 Task: Create a rule from the Recommended list, Task Added to this Project -> add SubTasks in the project AgileHorizon with SubTasks Gather and Analyse Requirements , Design and Implement Solution , System Test and UAT , Release to Production / Go Live
Action: Mouse moved to (104, 484)
Screenshot: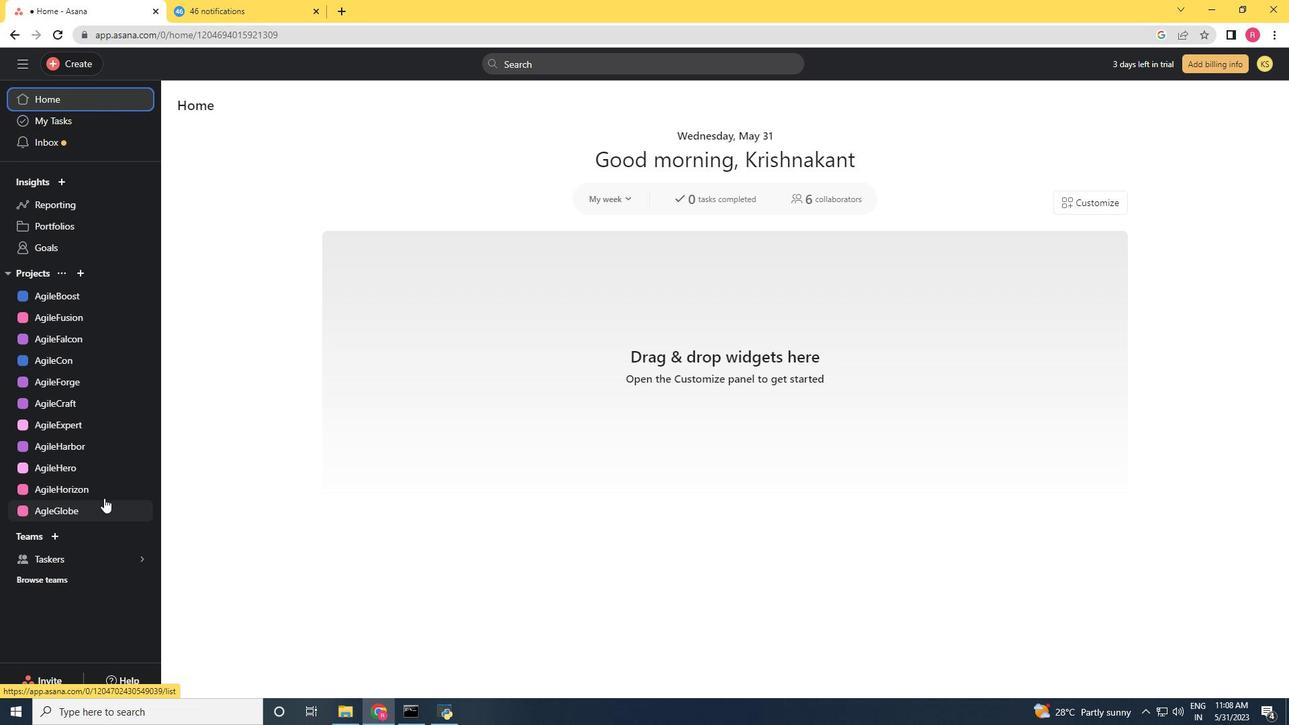 
Action: Mouse pressed left at (104, 484)
Screenshot: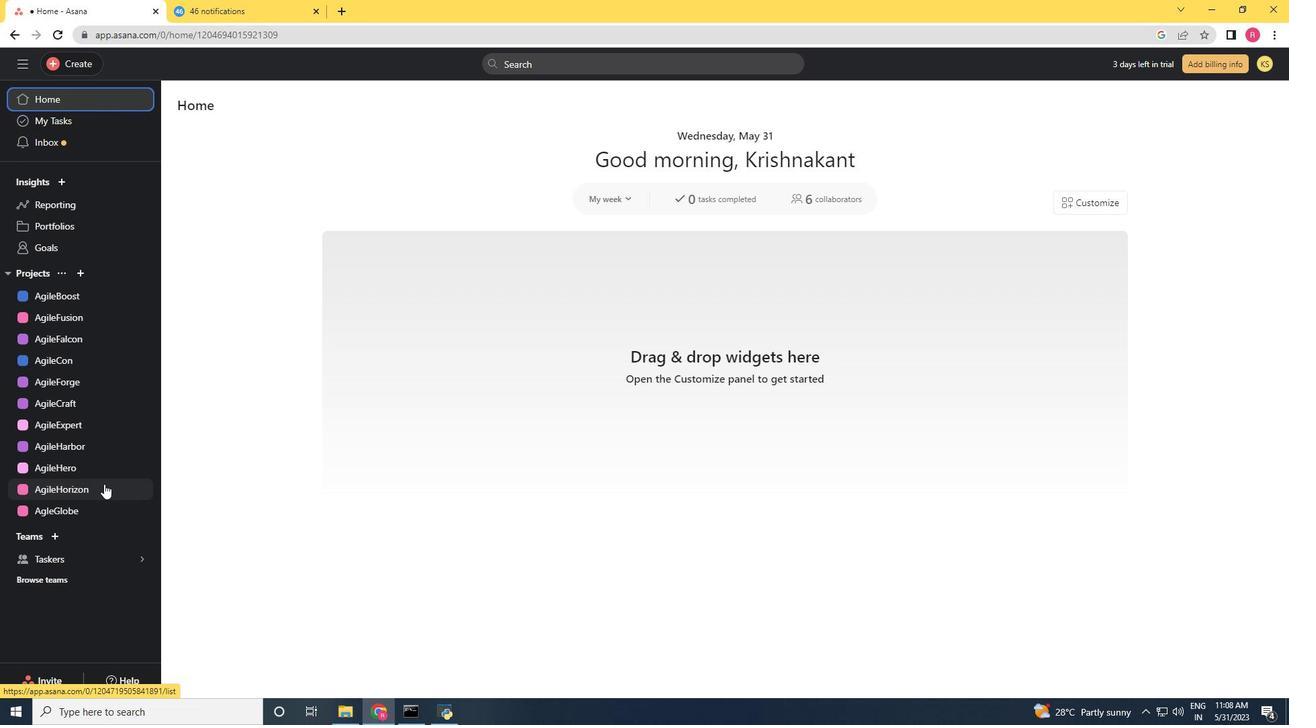 
Action: Mouse moved to (1239, 116)
Screenshot: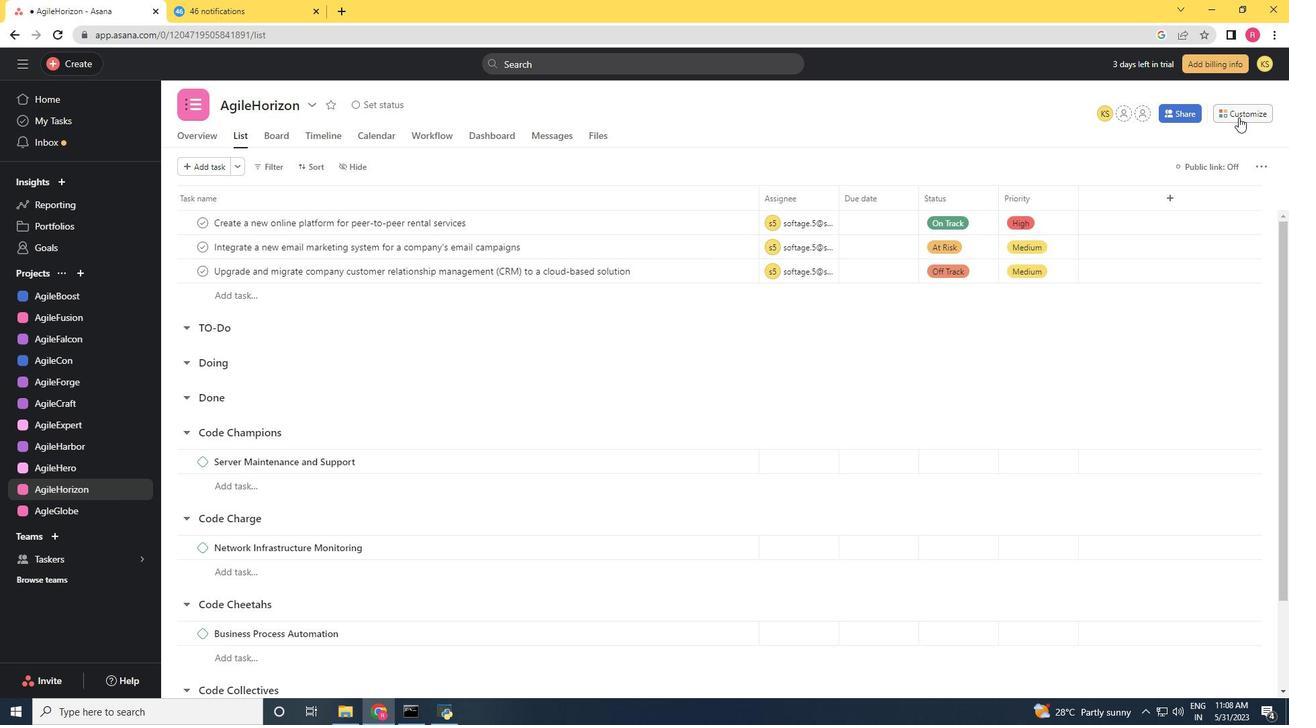 
Action: Mouse pressed left at (1239, 116)
Screenshot: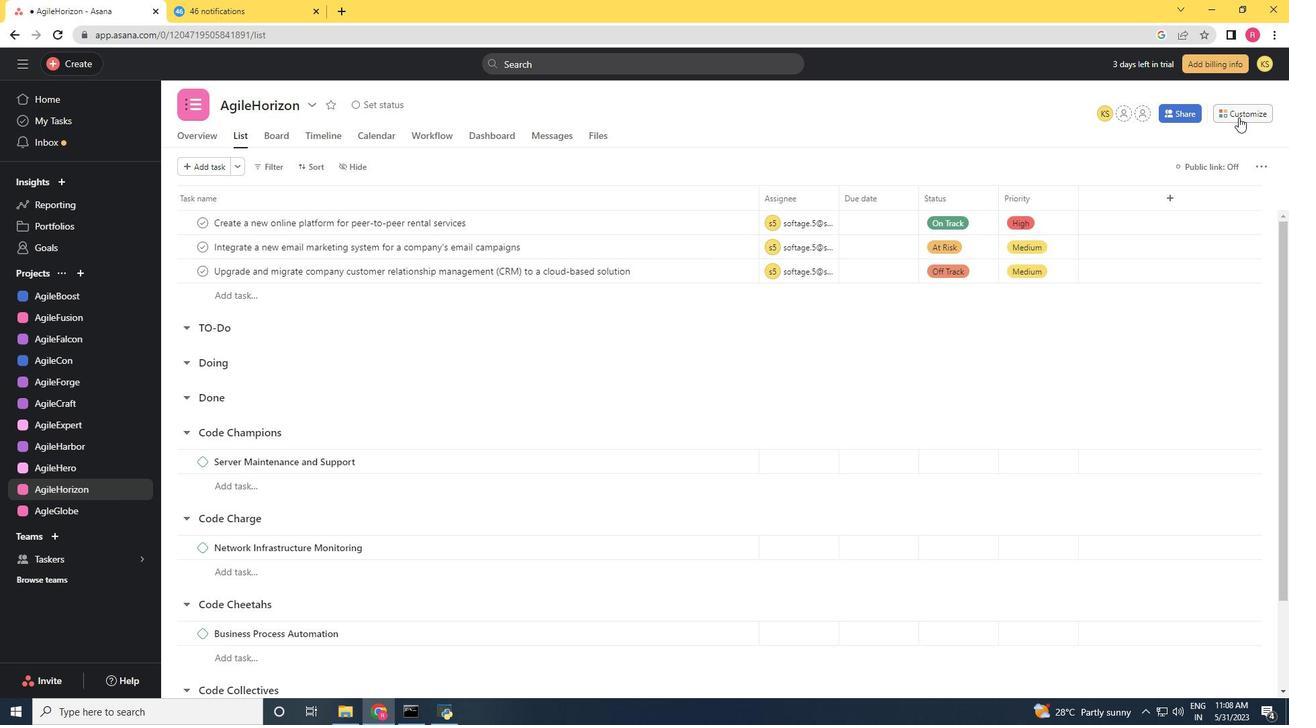 
Action: Mouse moved to (1011, 295)
Screenshot: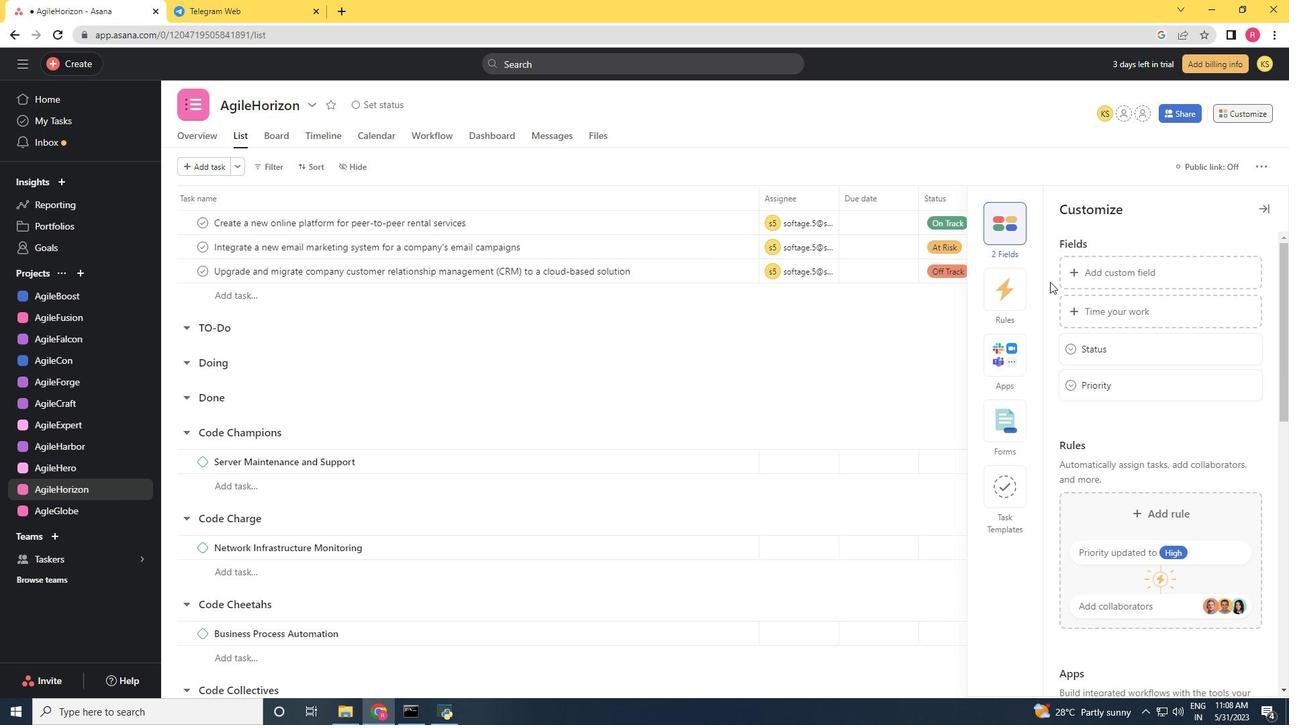 
Action: Mouse pressed left at (1011, 295)
Screenshot: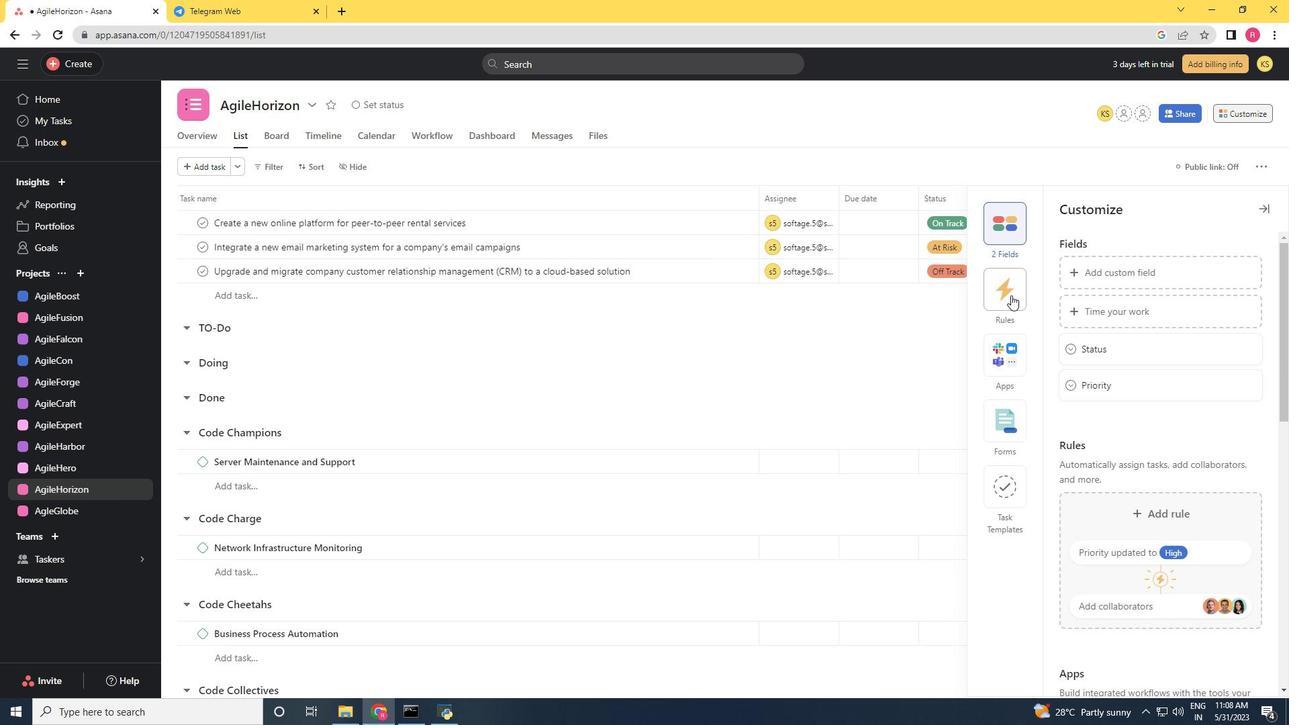 
Action: Mouse moved to (1150, 306)
Screenshot: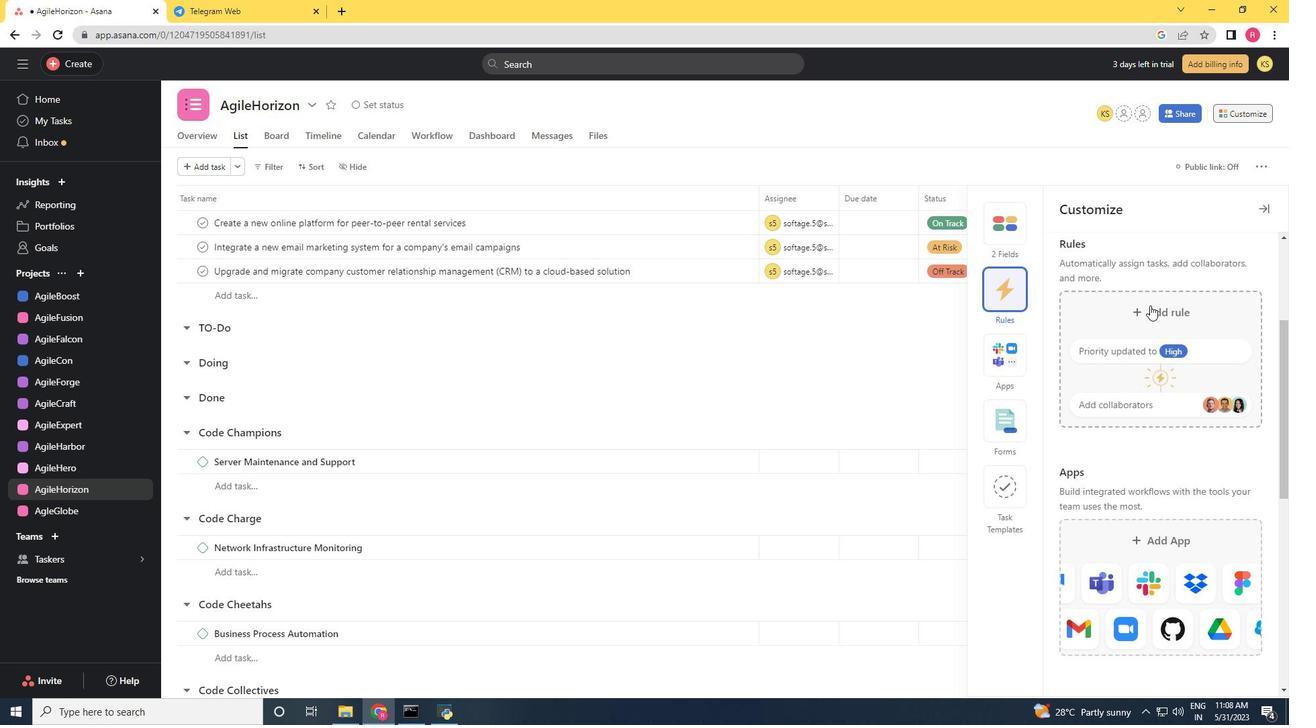 
Action: Mouse pressed left at (1150, 306)
Screenshot: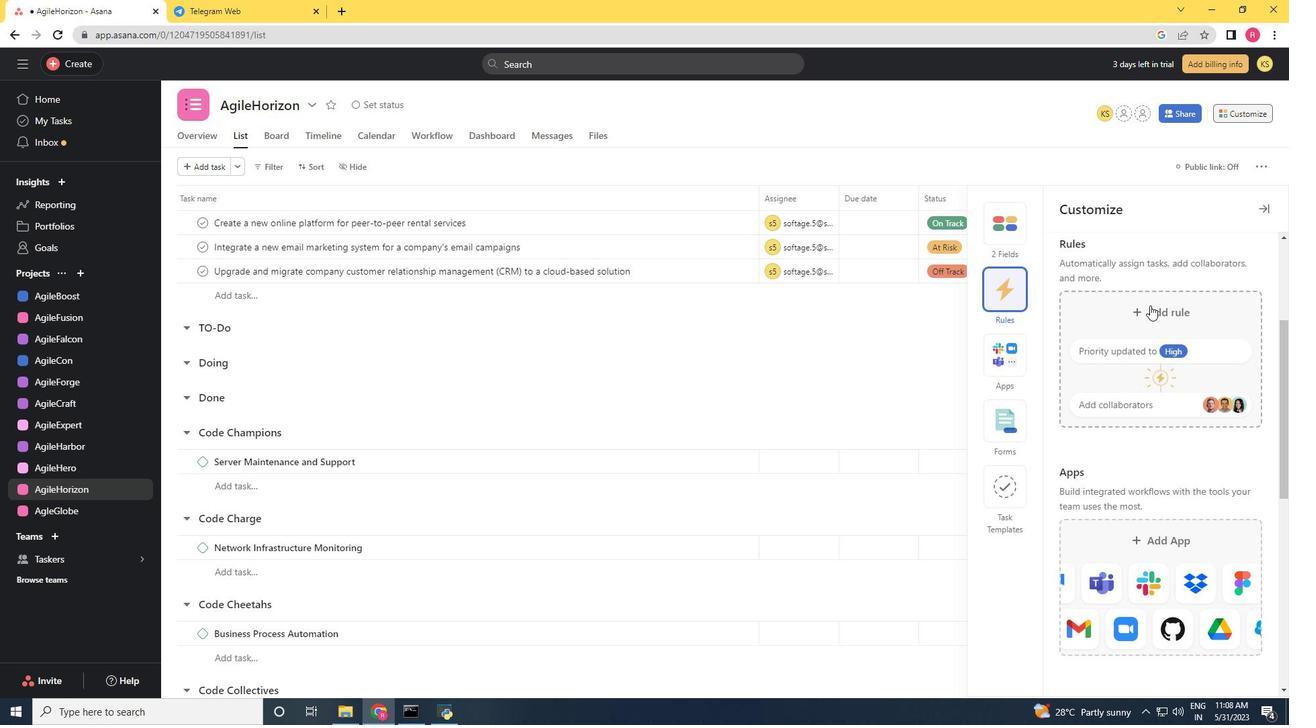 
Action: Mouse moved to (875, 210)
Screenshot: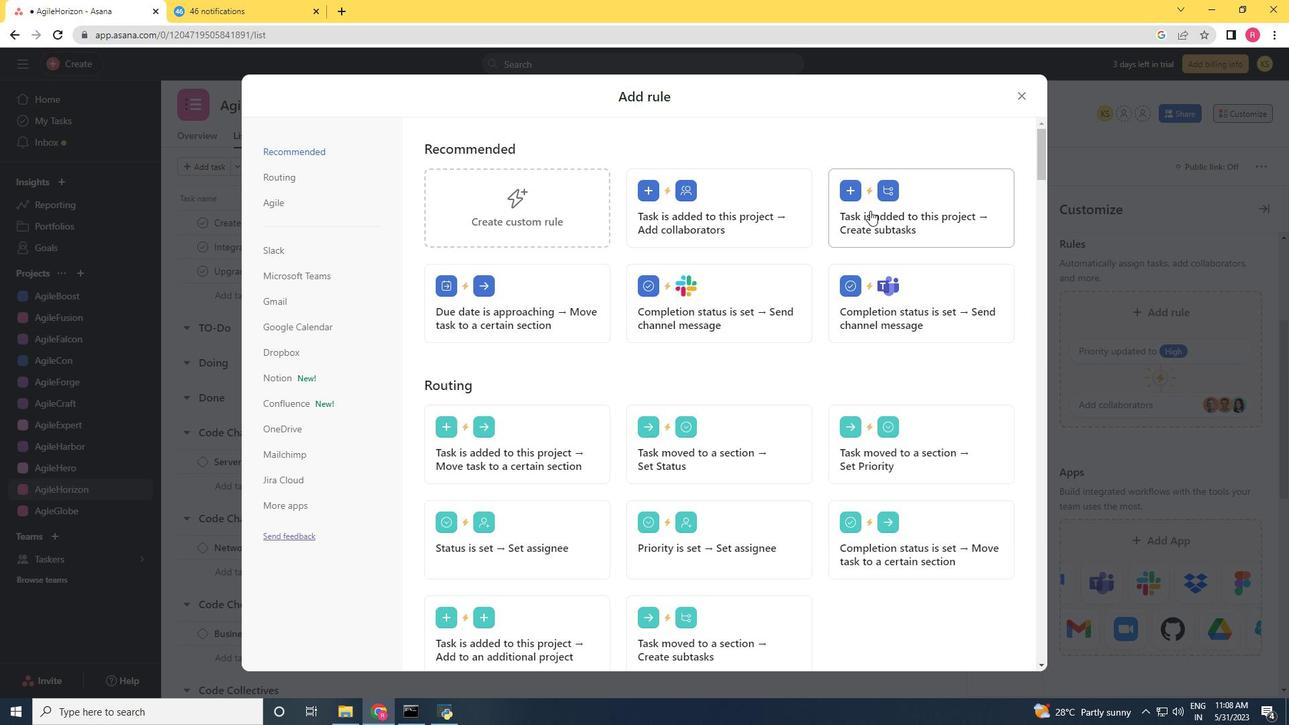 
Action: Mouse pressed left at (875, 210)
Screenshot: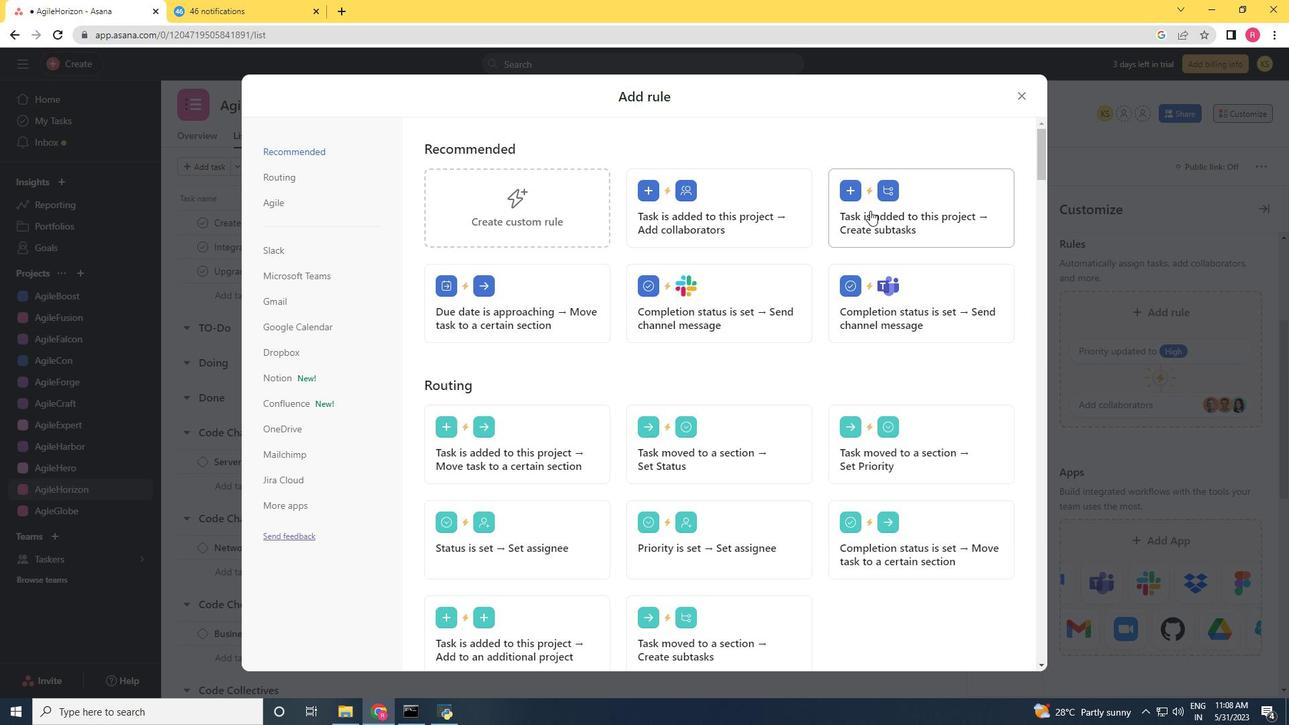 
Action: Key pressed <Key.shift>D<Key.backspace><Key.shift>Gather<Key.space>and<Key.space><Key.shift><Key.shift><Key.shift><Key.shift><Key.shift><Key.shift>Analyse<Key.space><Key.shift>Requirements
Screenshot: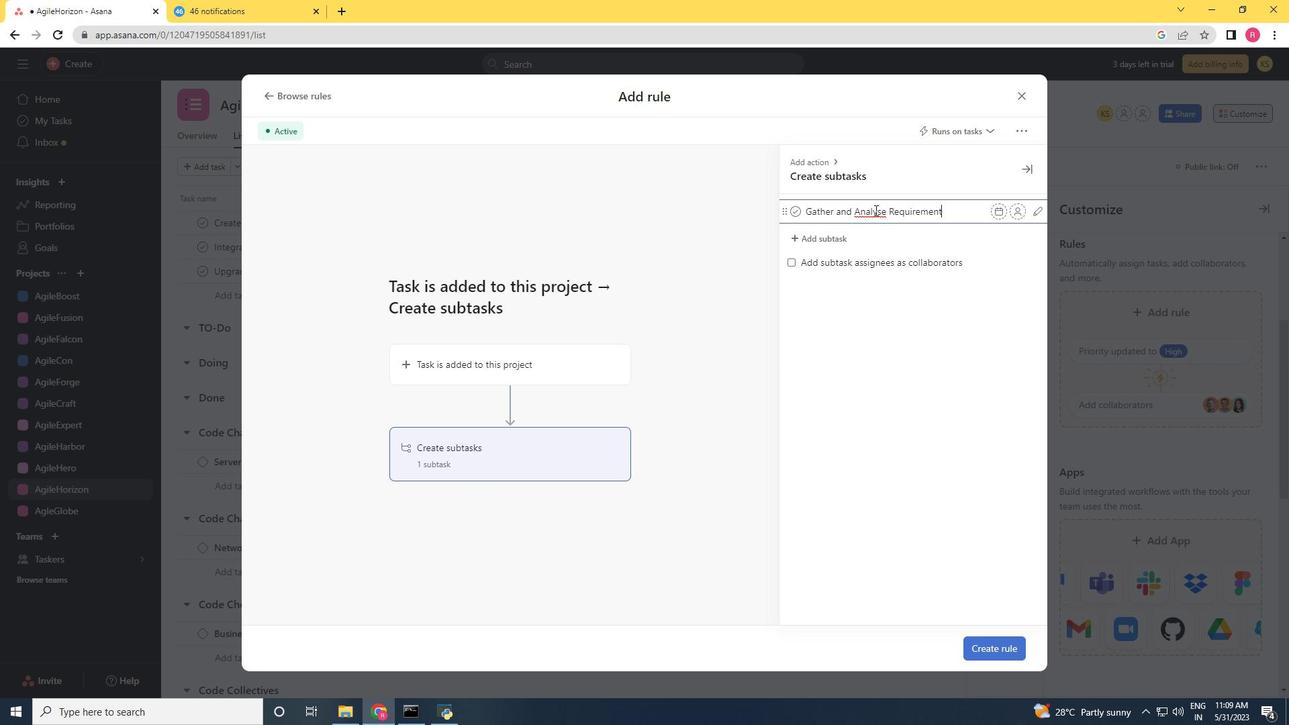 
Action: Mouse moved to (871, 239)
Screenshot: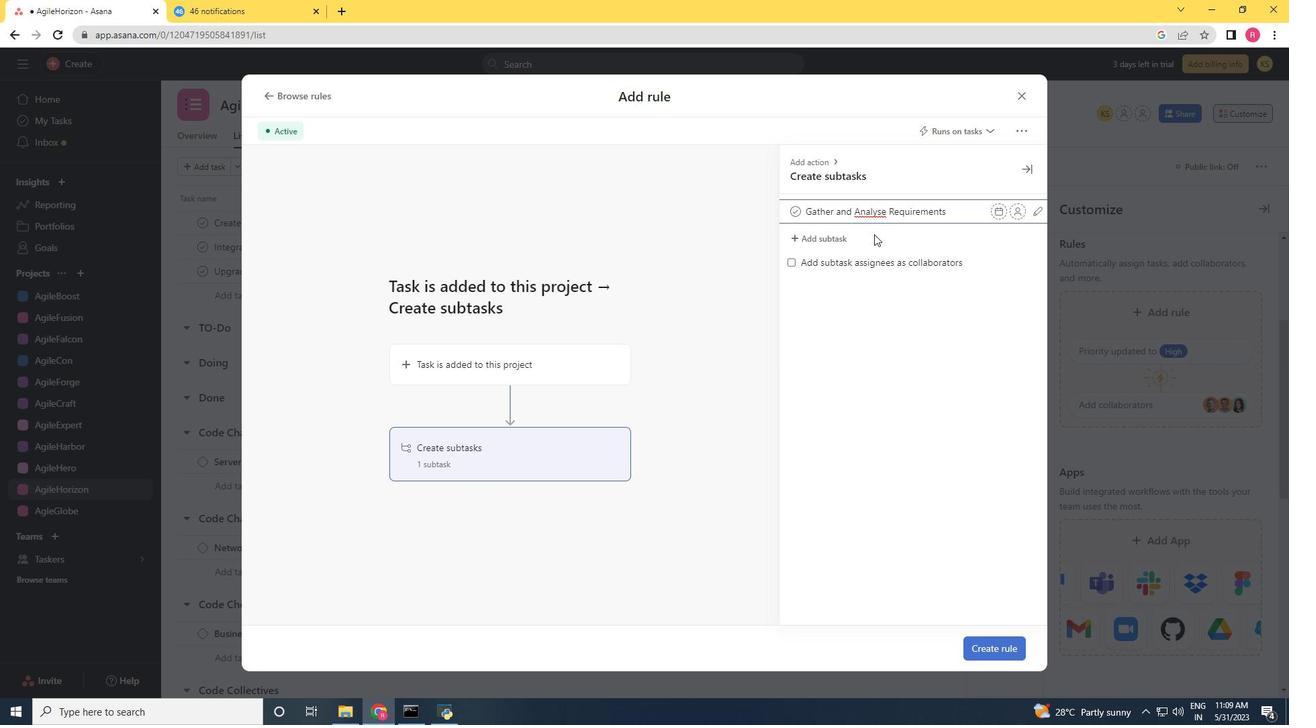 
Action: Mouse pressed left at (871, 239)
Screenshot: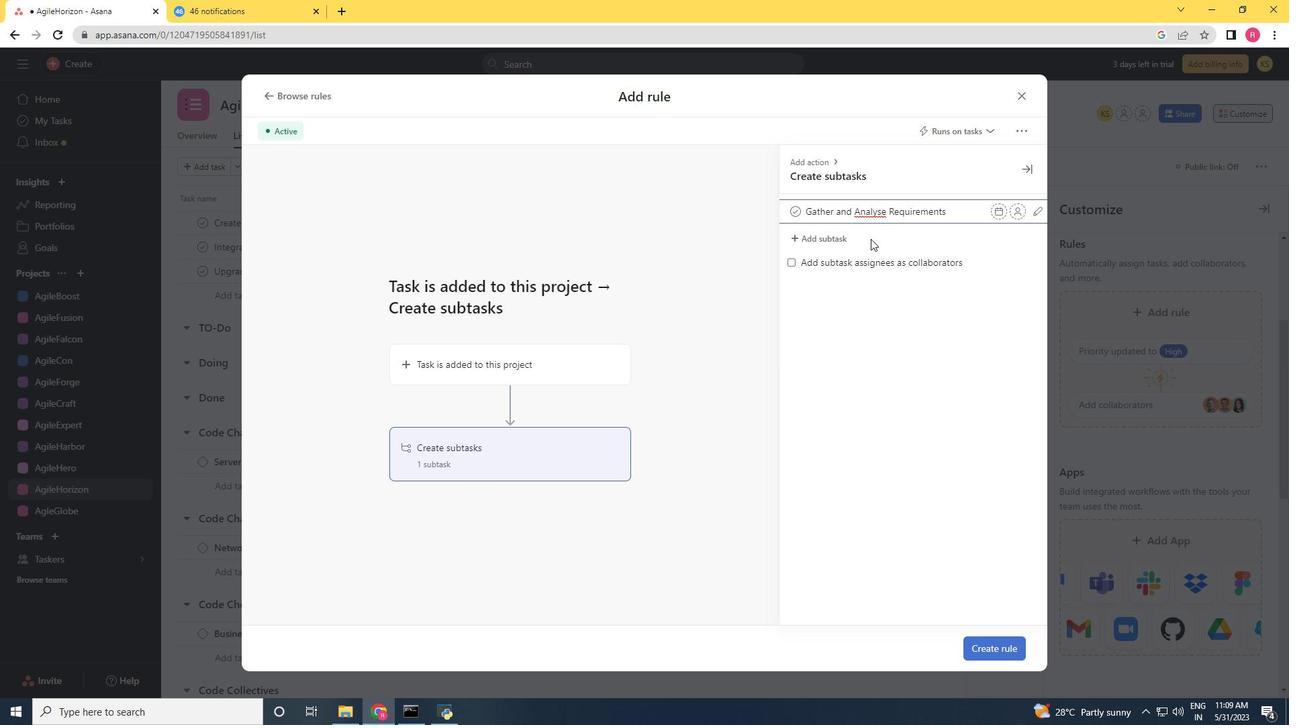 
Action: Mouse moved to (823, 239)
Screenshot: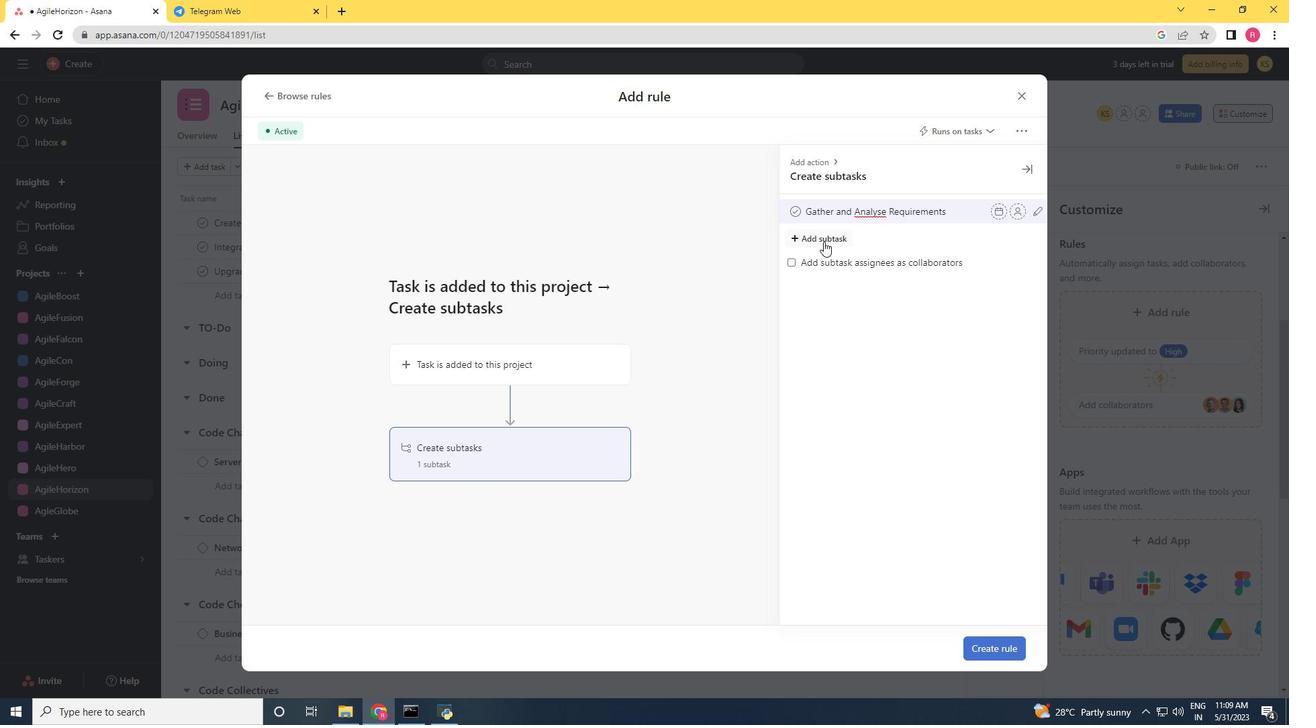 
Action: Mouse pressed left at (823, 239)
Screenshot: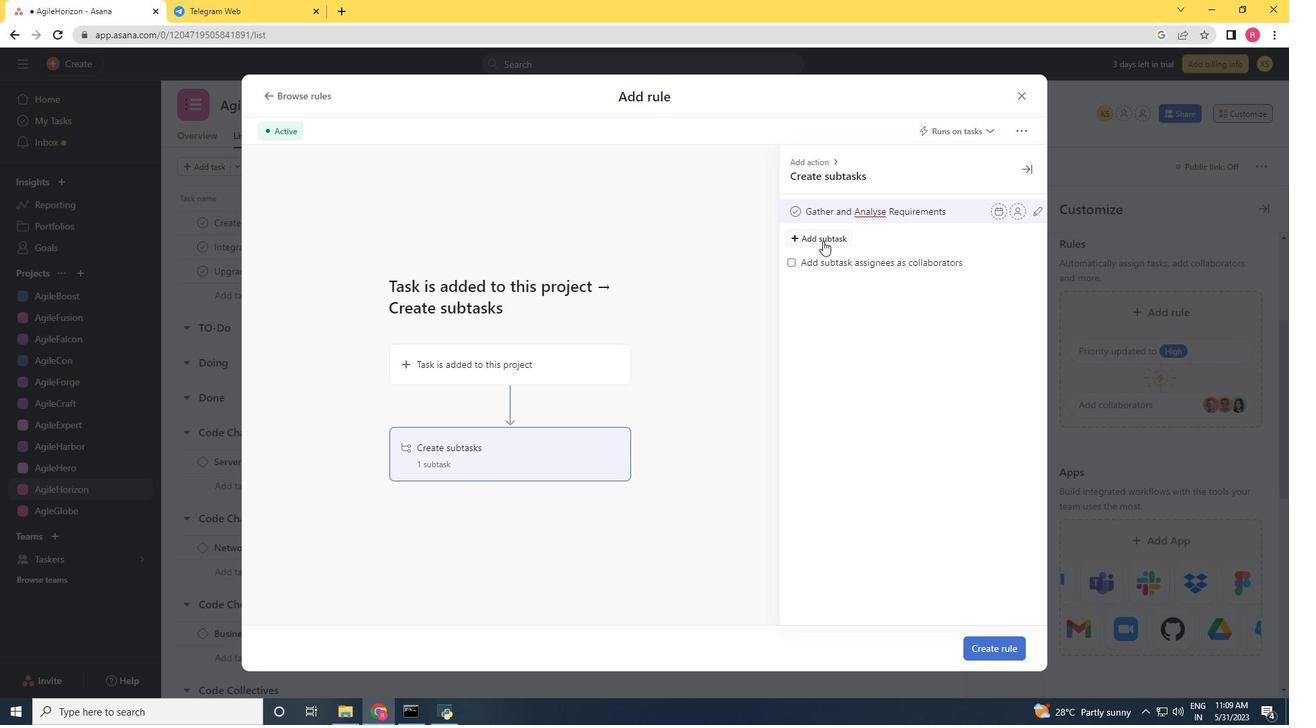 
Action: Key pressed <Key.shift>Design<Key.space>and<Key.space><Key.shift>Implement<Key.space><Key.shift>Solution
Screenshot: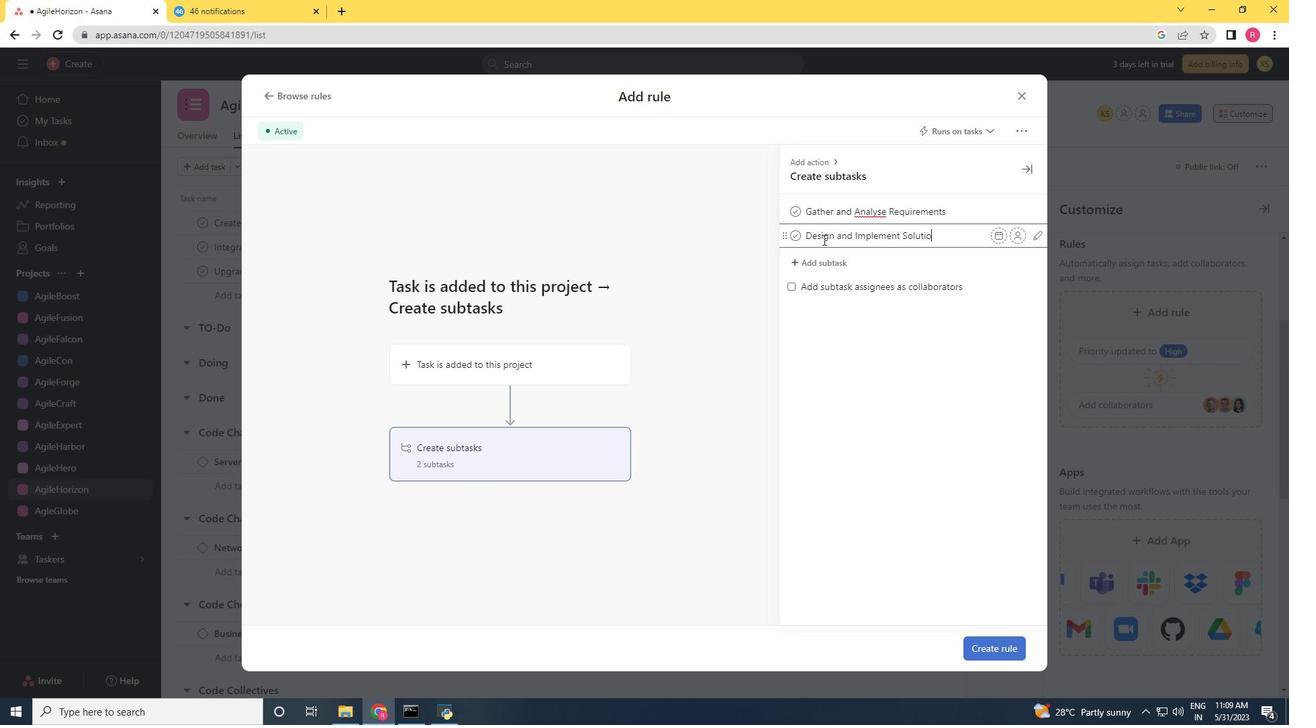 
Action: Mouse moved to (811, 265)
Screenshot: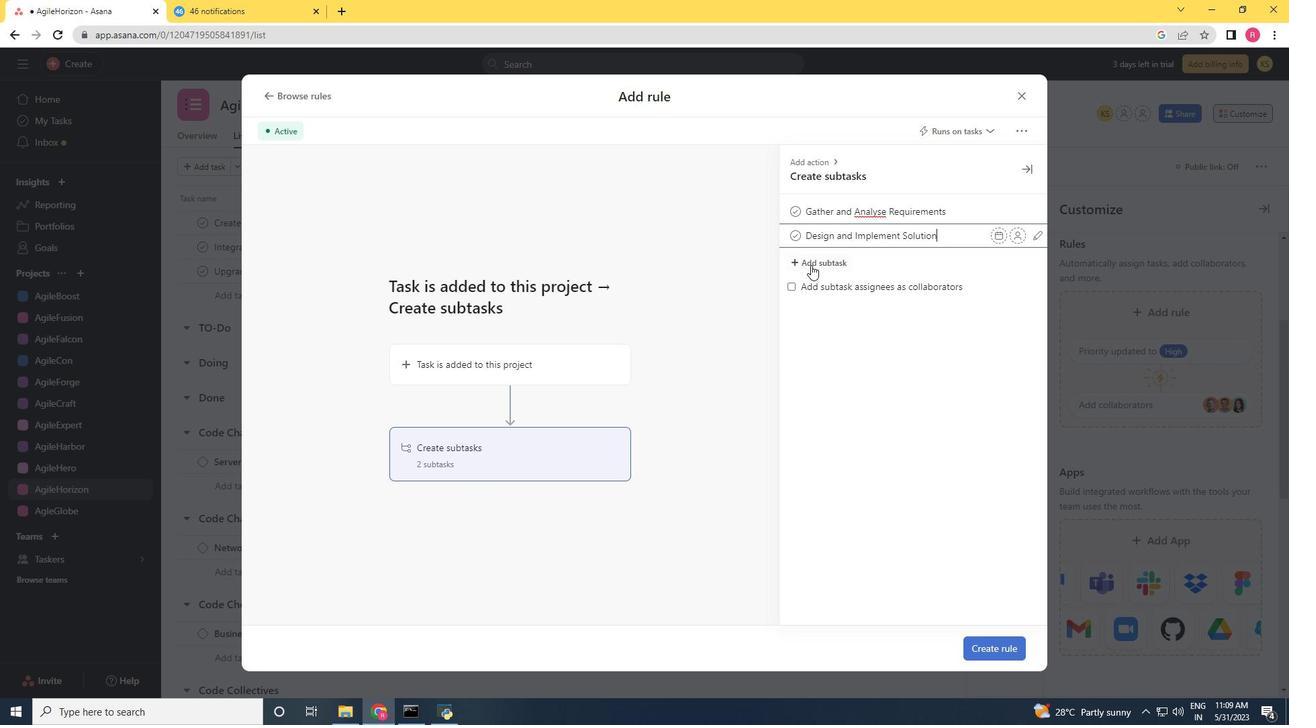 
Action: Mouse pressed left at (811, 265)
Screenshot: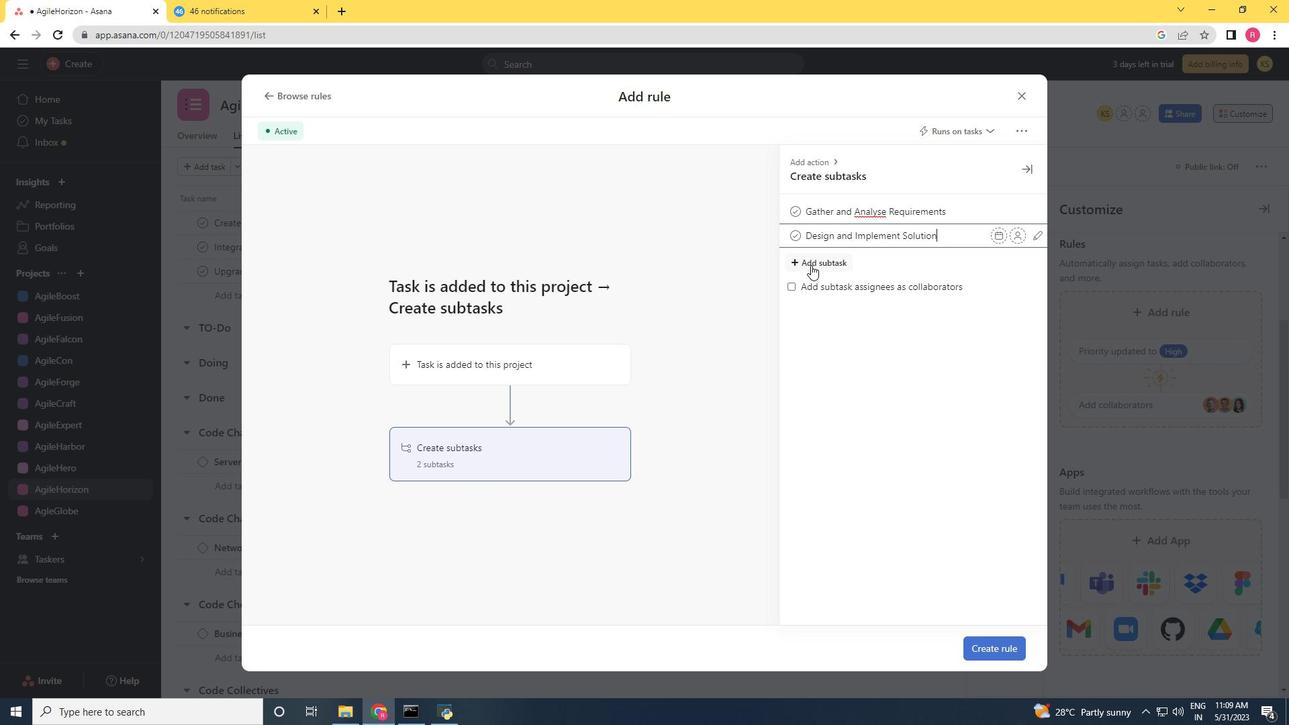 
Action: Key pressed <Key.shift>System<Key.space><Key.shift>Test<Key.space><Key.shift><Key.shift><Key.shift><Key.shift><Key.shift><Key.shift><Key.shift><Key.shift><Key.shift><Key.shift>AN<Key.backspace><Key.backspace>and<Key.space><Key.shift>UAT<Key.space>
Screenshot: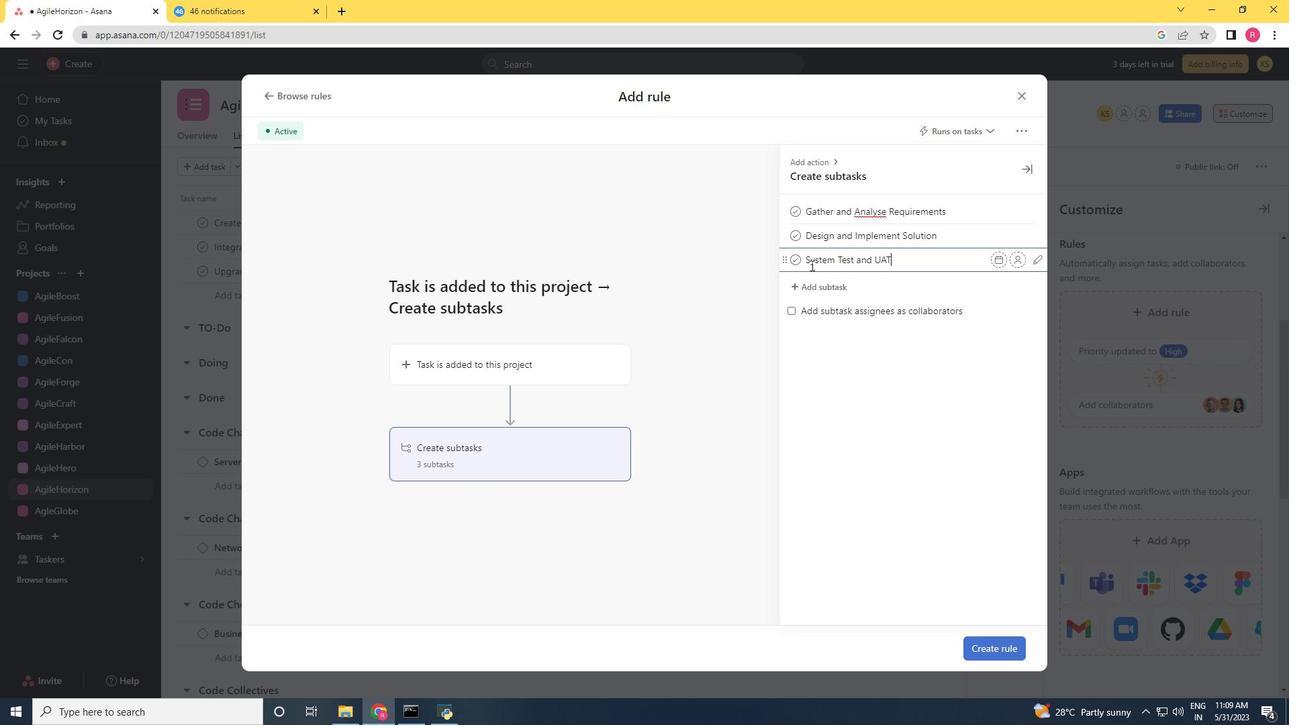 
Action: Mouse moved to (814, 289)
Screenshot: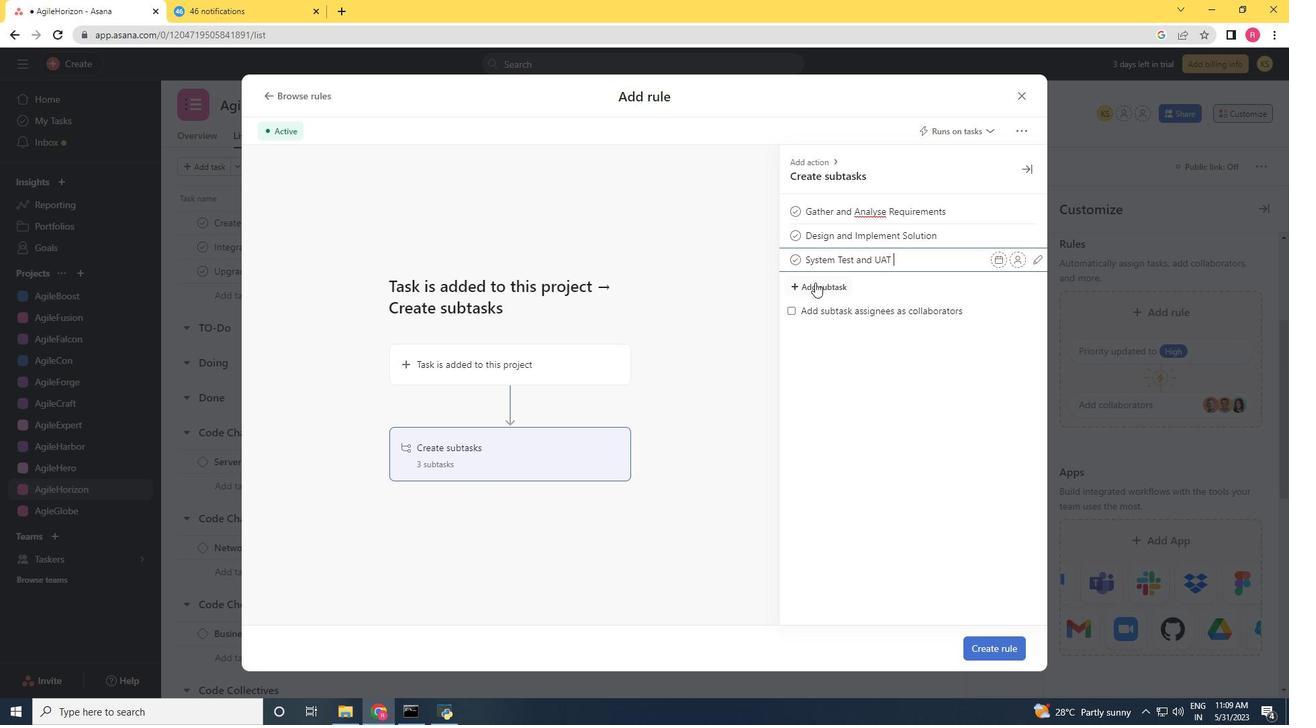 
Action: Mouse pressed left at (814, 289)
Screenshot: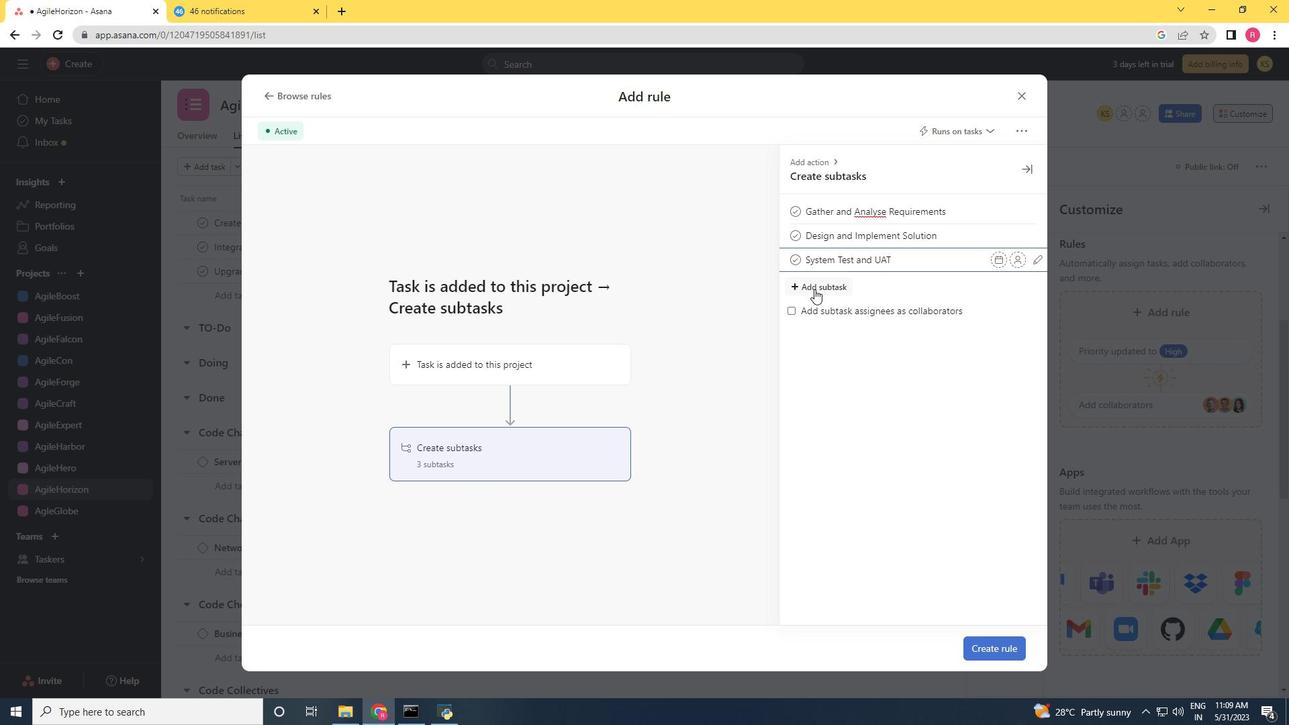 
Action: Key pressed <Key.shift><Key.shift><Key.shift><Key.shift><Key.shift>Release<Key.space>ton<Key.backspace><Key.space><Key.shift>Produt<Key.backspace>ction<Key.space>/<Key.shift><Key.shift><Key.shift><Key.shift><Key.shift><Key.shift><Key.shift>Go<Key.left><Key.left><Key.space><Key.right><Key.right><Key.right><Key.space><Key.shift>Live<Key.space>
Screenshot: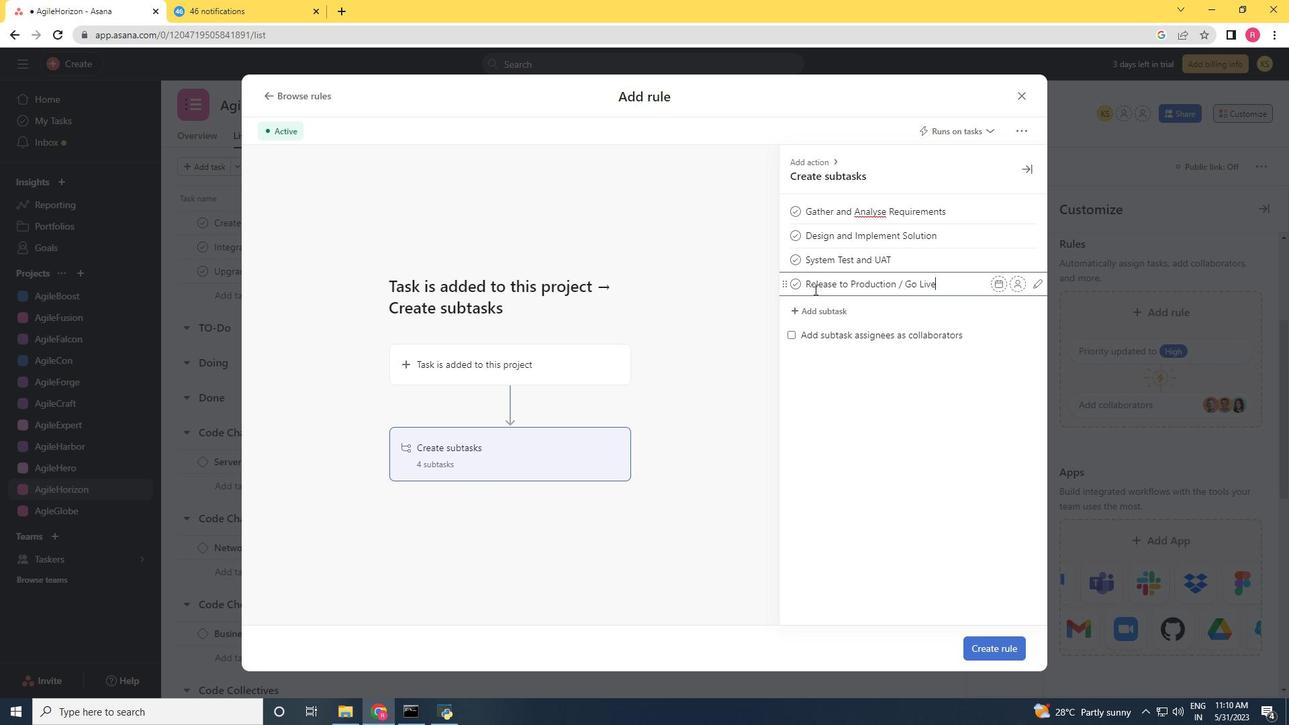 
Action: Mouse moved to (1003, 651)
Screenshot: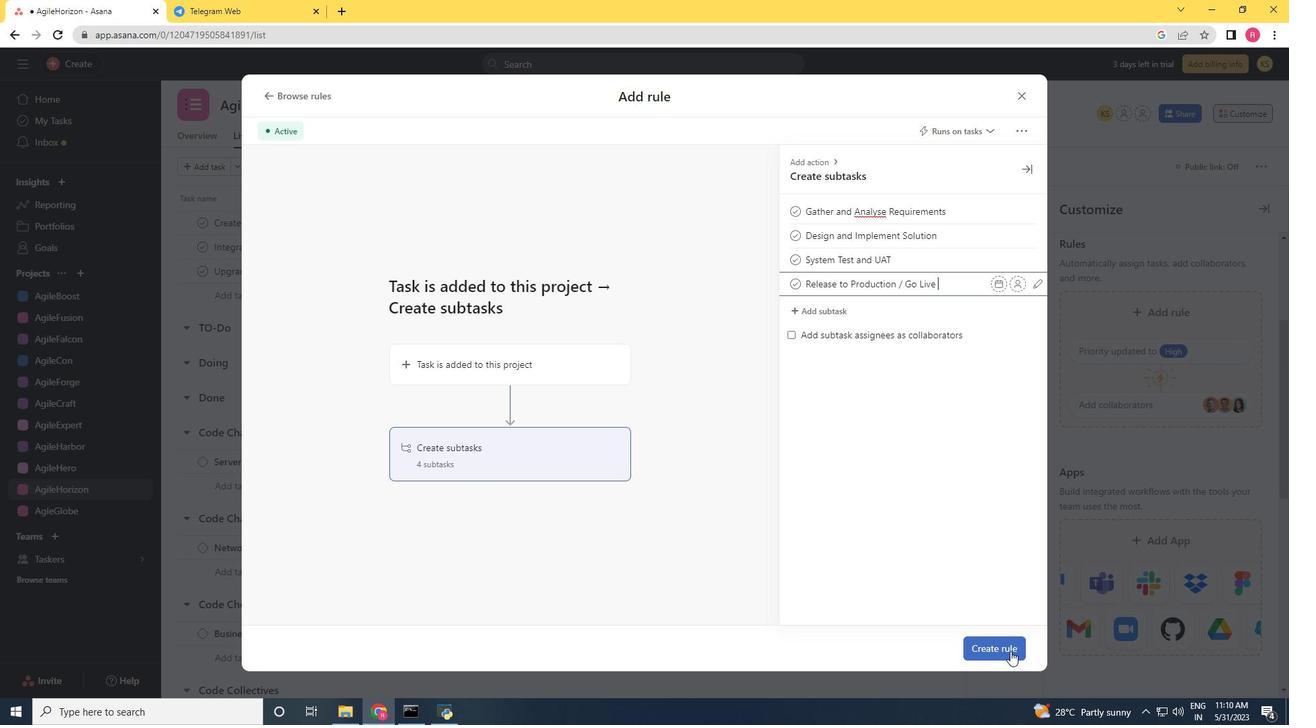 
Action: Mouse pressed left at (1003, 651)
Screenshot: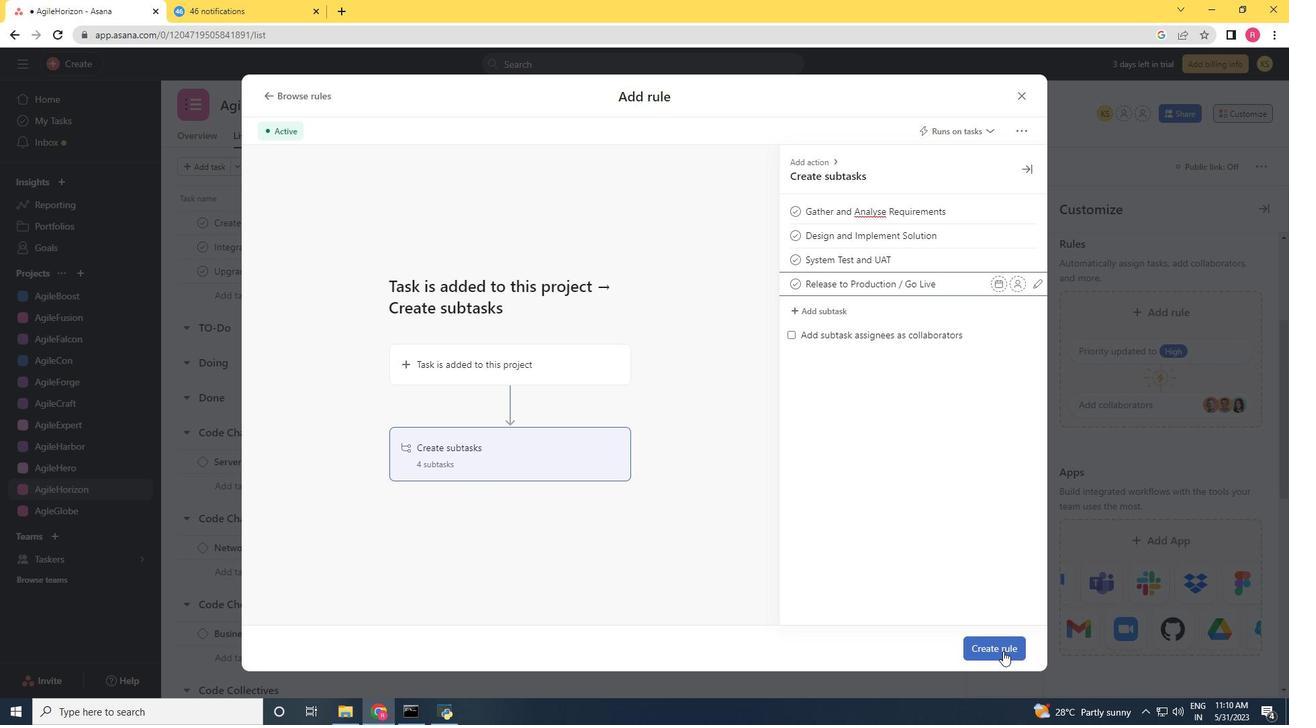 
